 Task: Add the task  Upgrade and migrate company contract negotiation to a cloud-based solution to the section Sonic Sizzle in the project ComplexBridge and add a Due Date to the respective task as 2024/04/25
Action: Mouse moved to (227, 236)
Screenshot: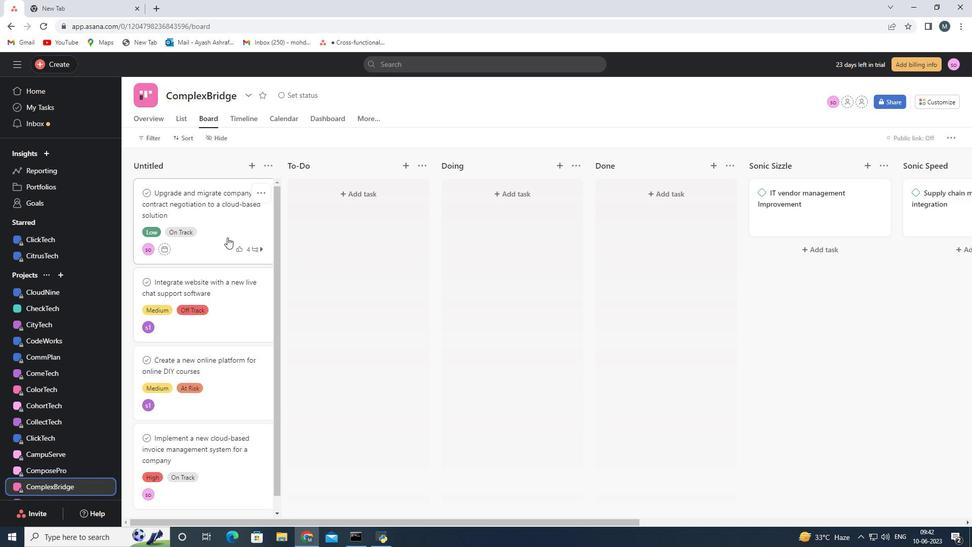 
Action: Mouse pressed left at (227, 236)
Screenshot: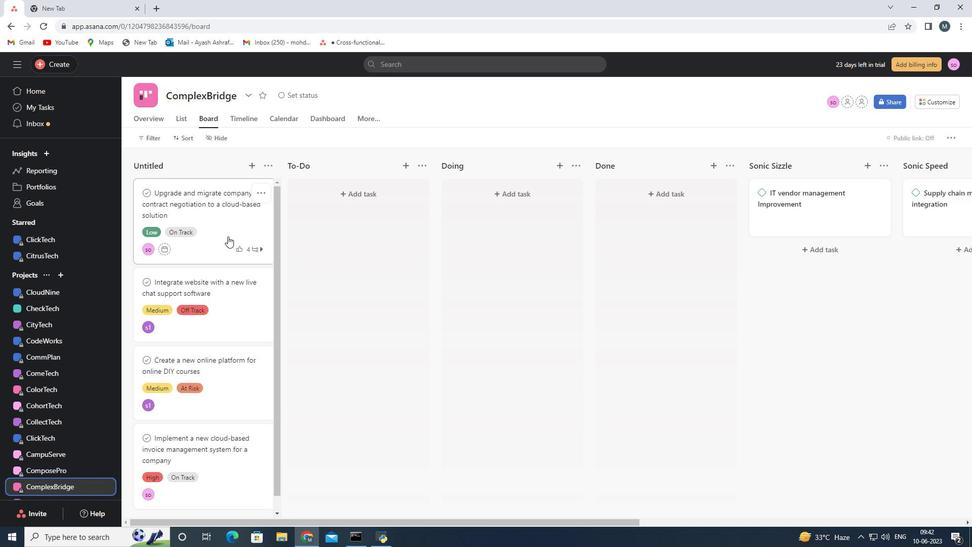 
Action: Mouse moved to (784, 310)
Screenshot: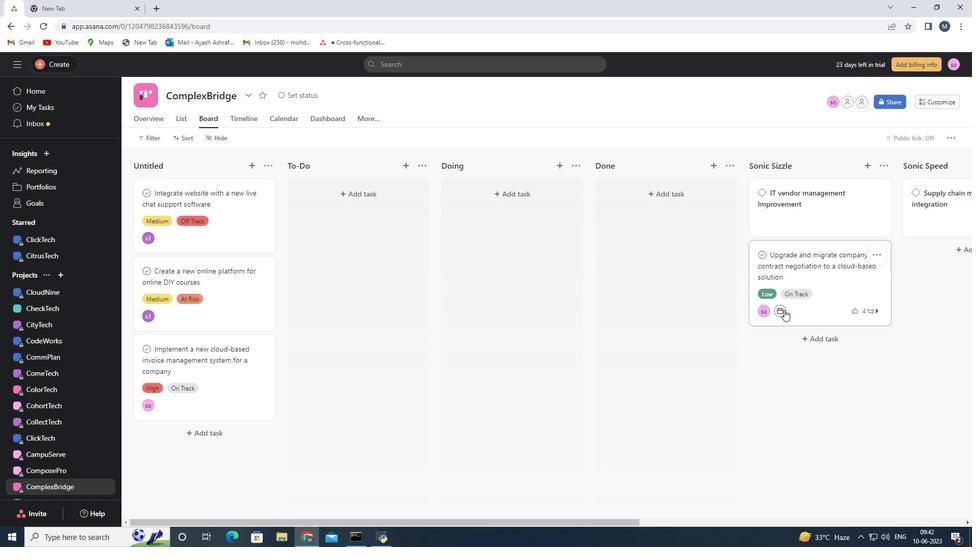 
Action: Mouse pressed left at (784, 310)
Screenshot: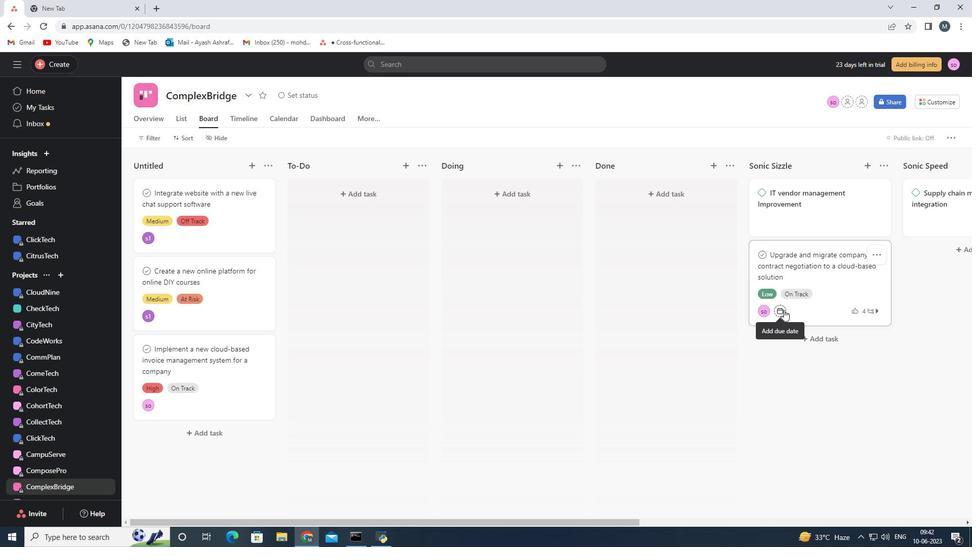 
Action: Mouse moved to (895, 127)
Screenshot: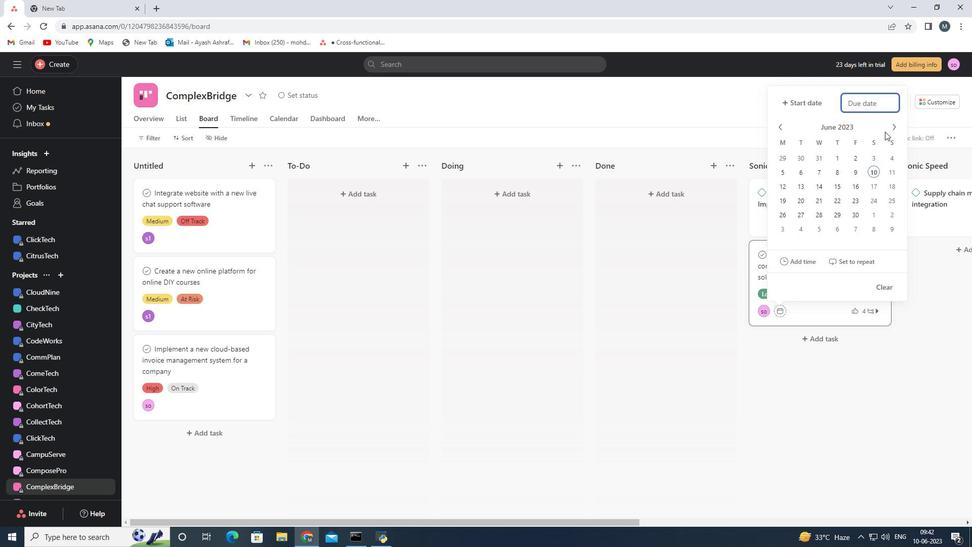 
Action: Mouse pressed left at (895, 127)
Screenshot: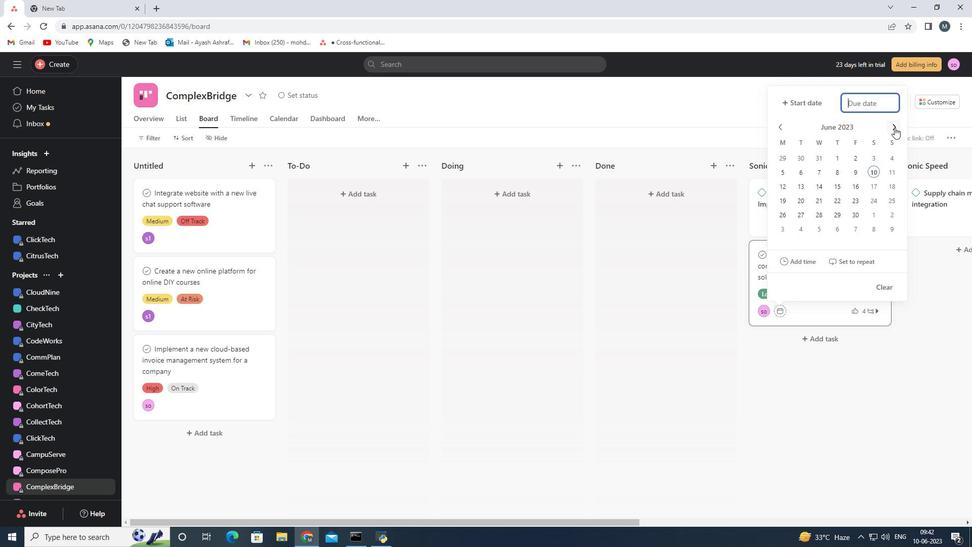 
Action: Mouse pressed left at (895, 127)
Screenshot: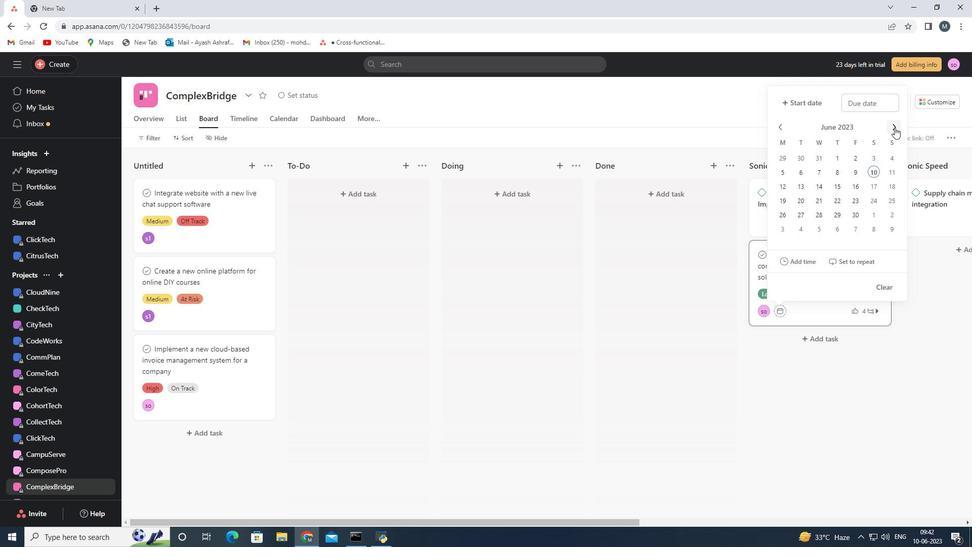 
Action: Mouse pressed left at (895, 127)
Screenshot: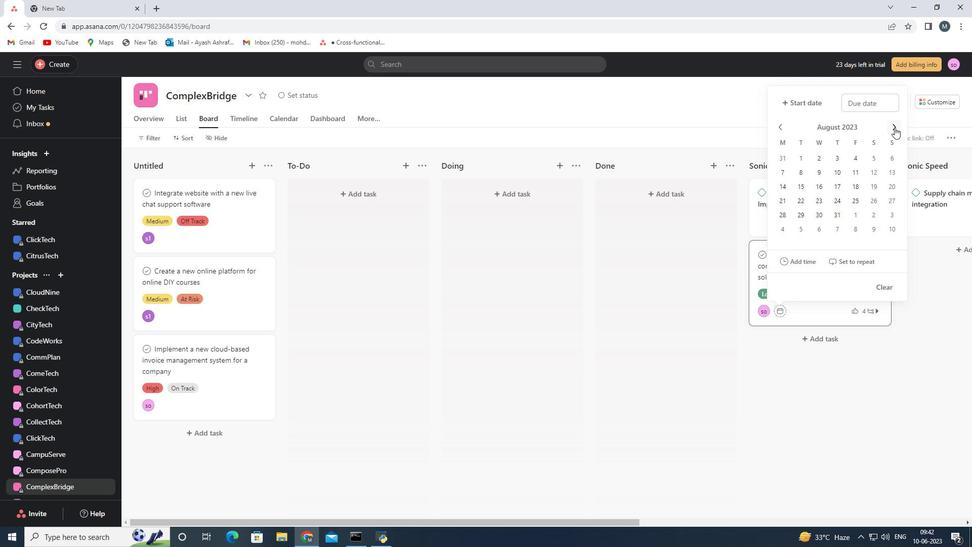 
Action: Mouse pressed left at (895, 127)
Screenshot: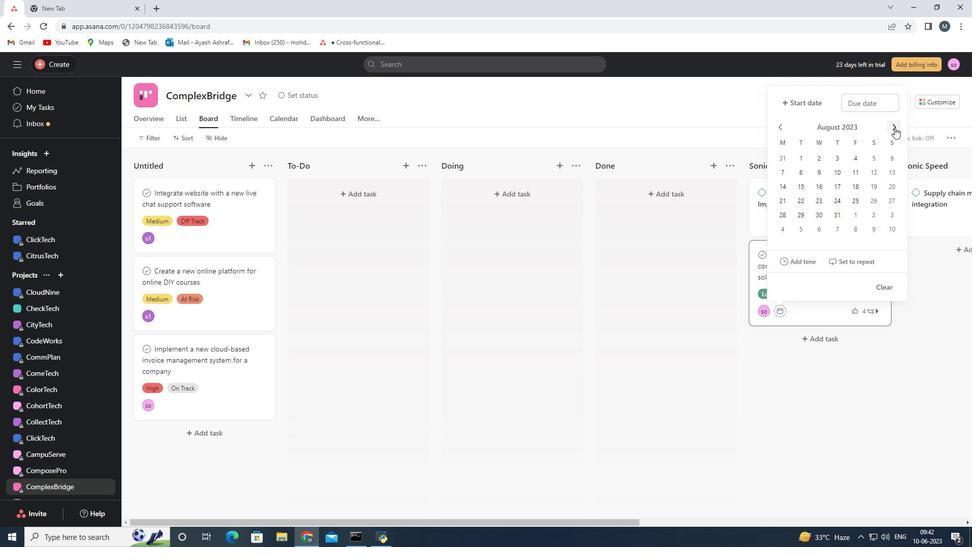 
Action: Mouse pressed left at (895, 127)
Screenshot: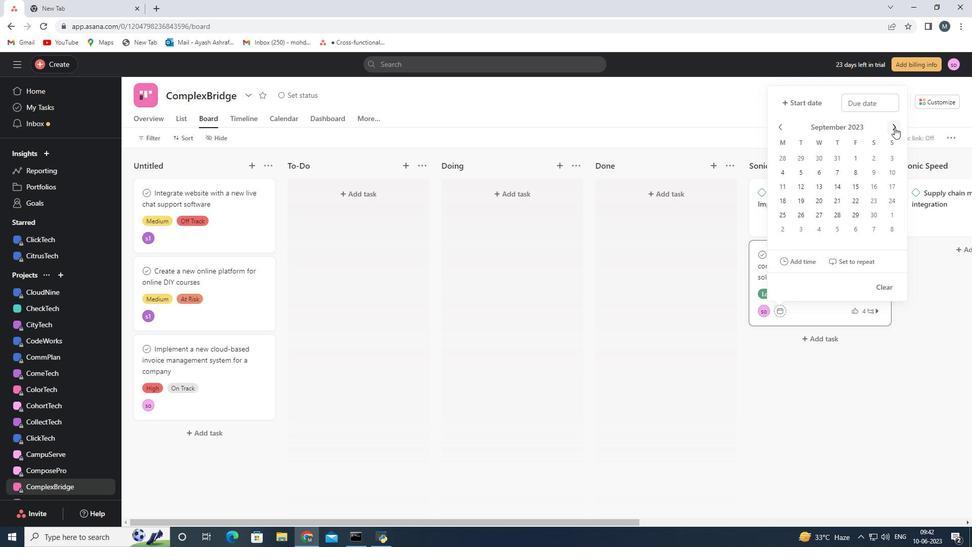 
Action: Mouse pressed left at (895, 127)
Screenshot: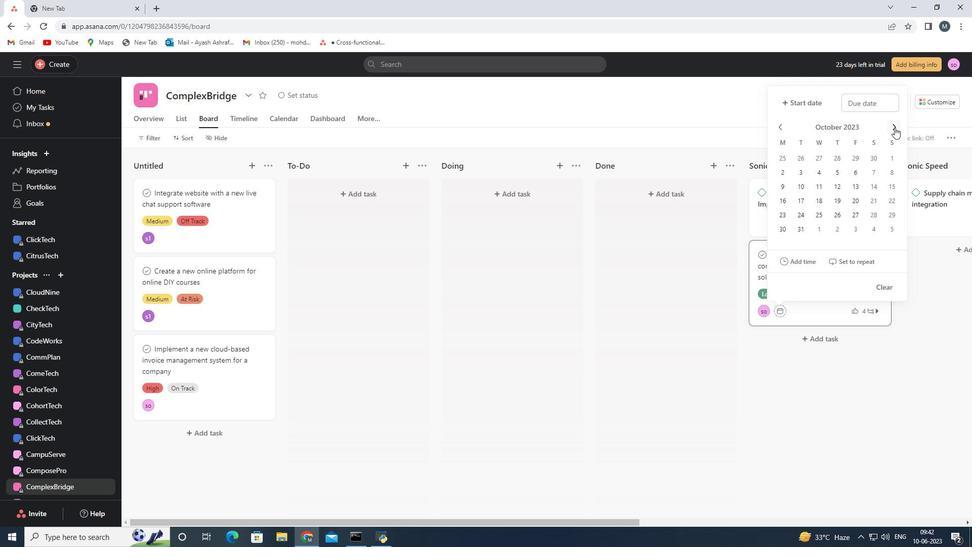 
Action: Mouse pressed left at (895, 127)
Screenshot: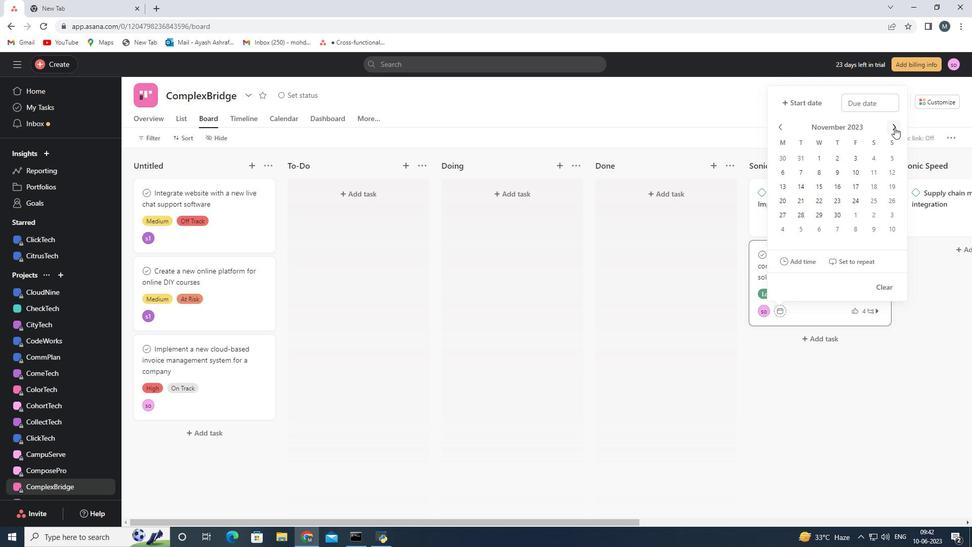 
Action: Mouse pressed left at (895, 127)
Screenshot: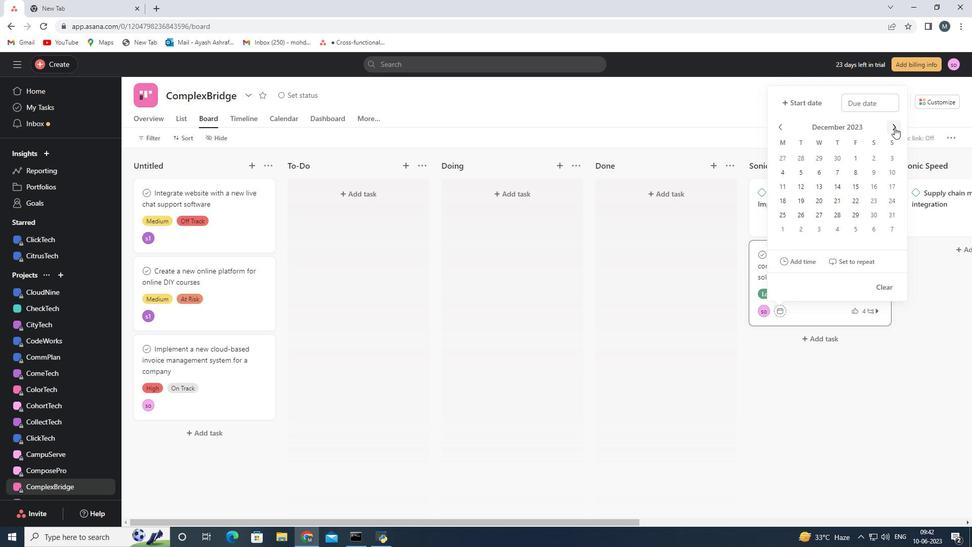 
Action: Mouse pressed left at (895, 127)
Screenshot: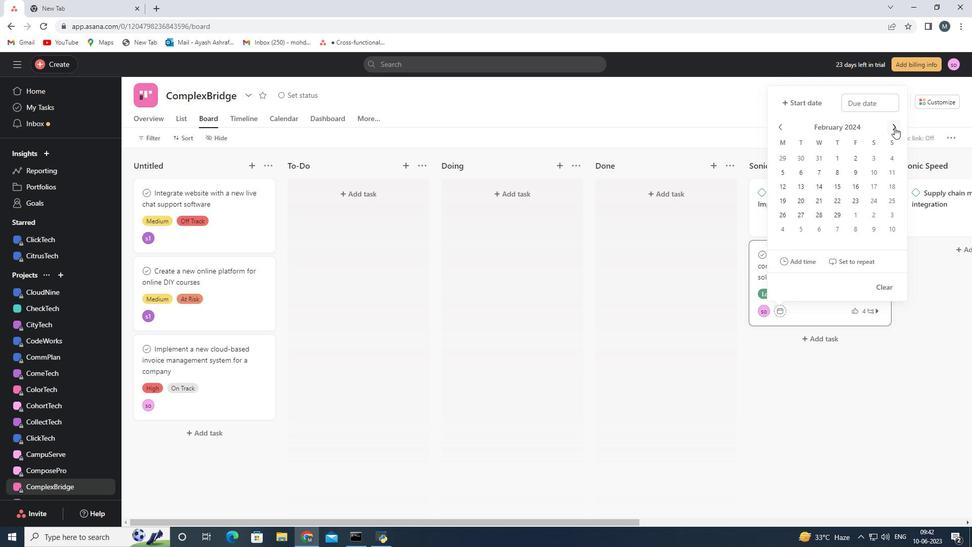 
Action: Mouse pressed left at (895, 127)
Screenshot: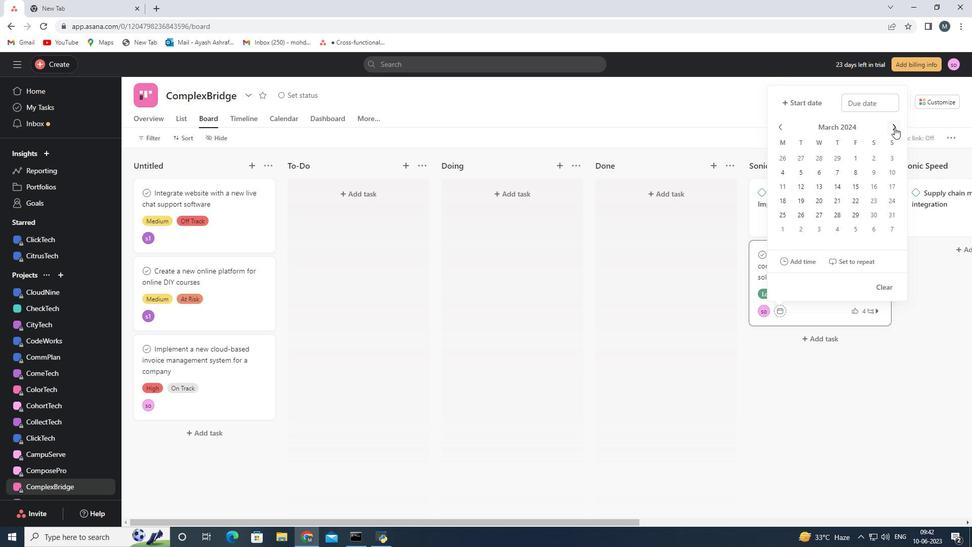 
Action: Mouse moved to (840, 204)
Screenshot: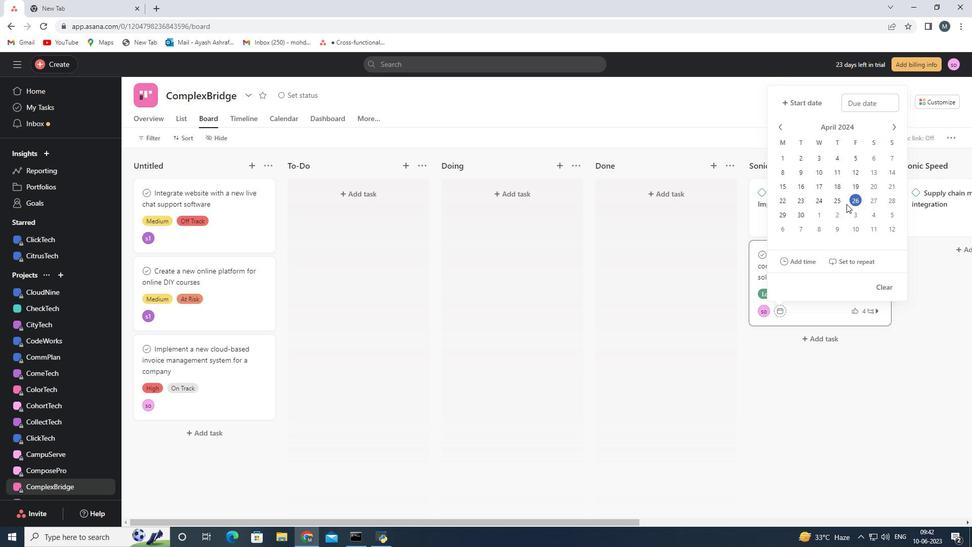 
Action: Mouse pressed left at (840, 204)
Screenshot: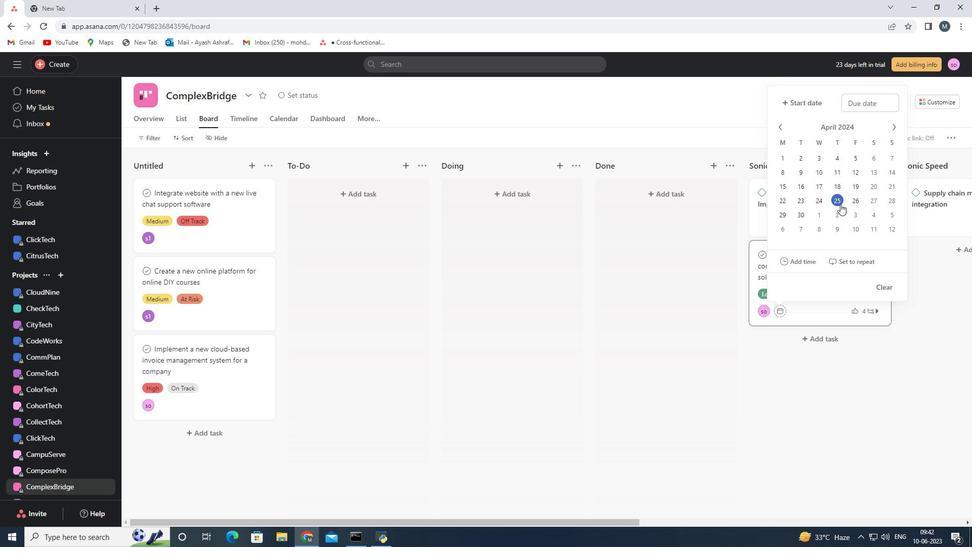 
Action: Mouse moved to (701, 286)
Screenshot: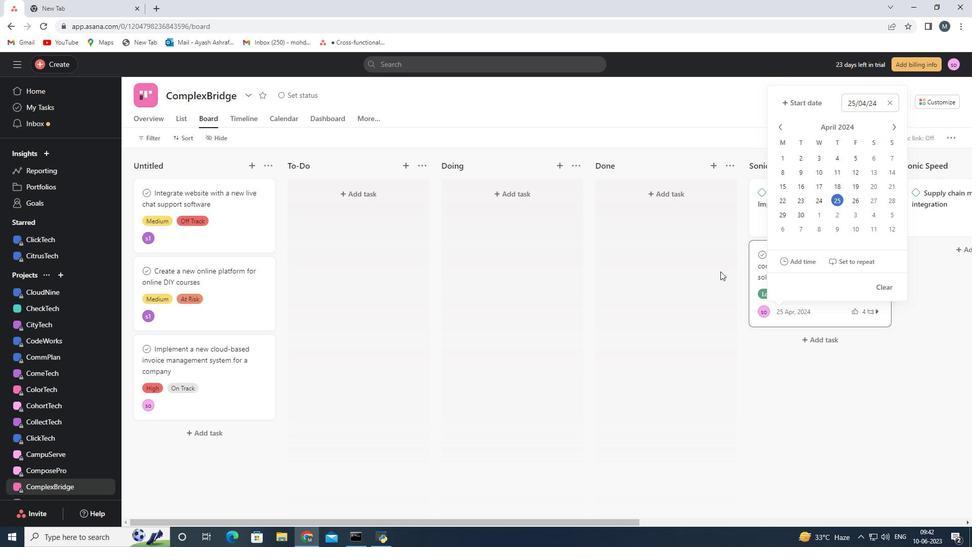 
Action: Mouse pressed left at (701, 286)
Screenshot: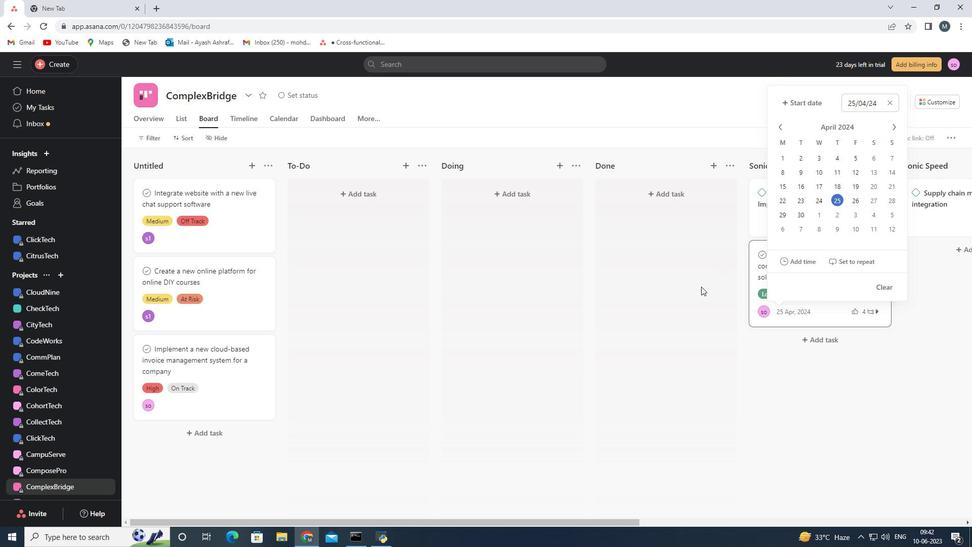 
